 Task: Sort the products in the category "Hot Foods" by unit price (low first).
Action: Mouse moved to (269, 116)
Screenshot: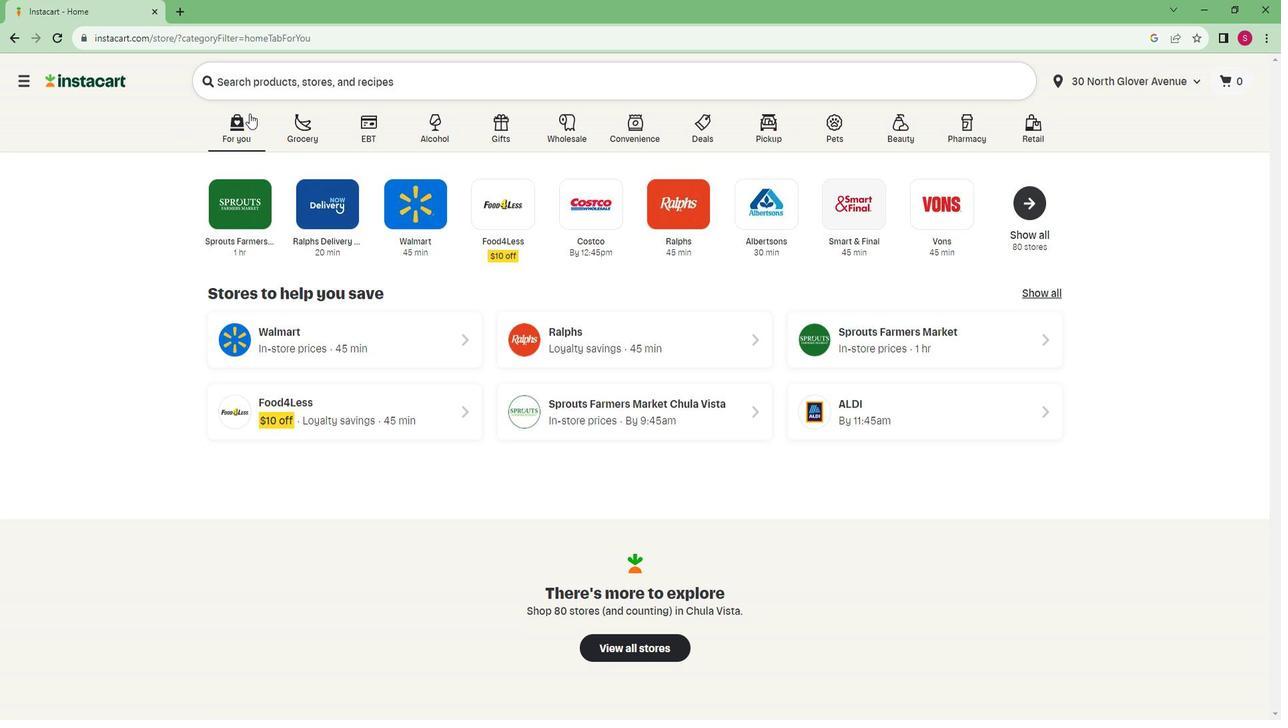 
Action: Mouse pressed left at (269, 116)
Screenshot: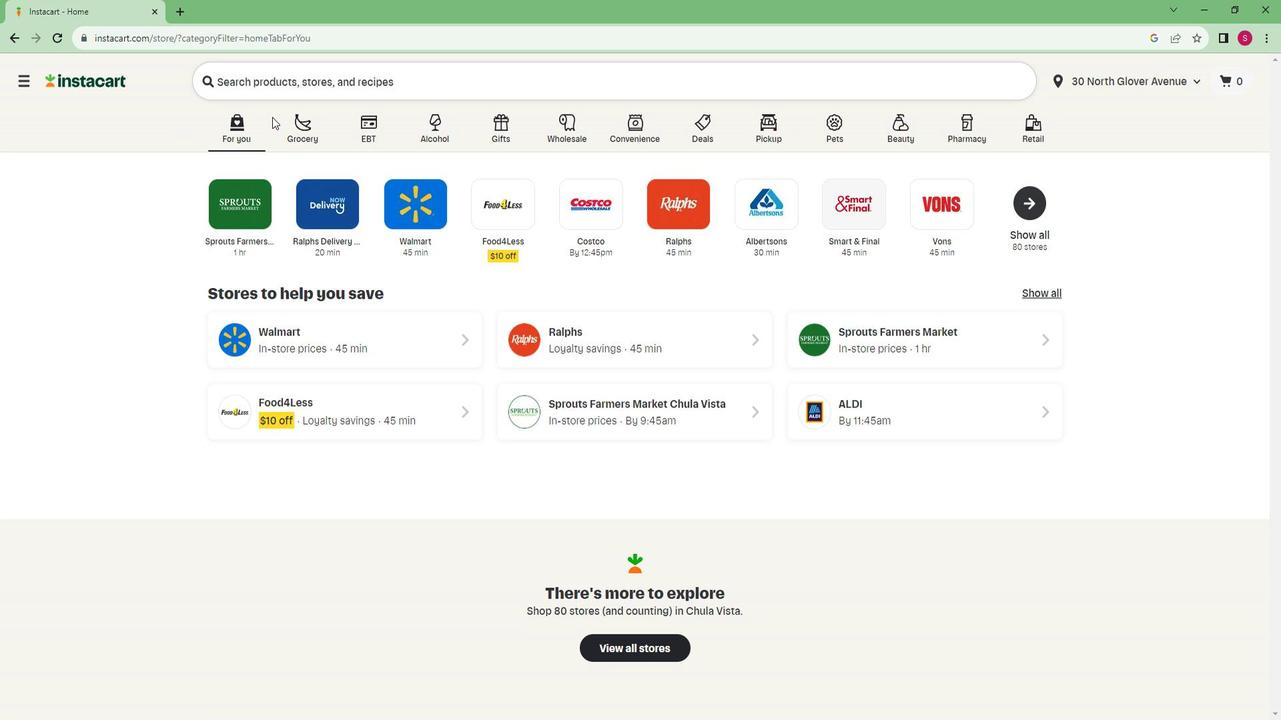 
Action: Mouse moved to (291, 124)
Screenshot: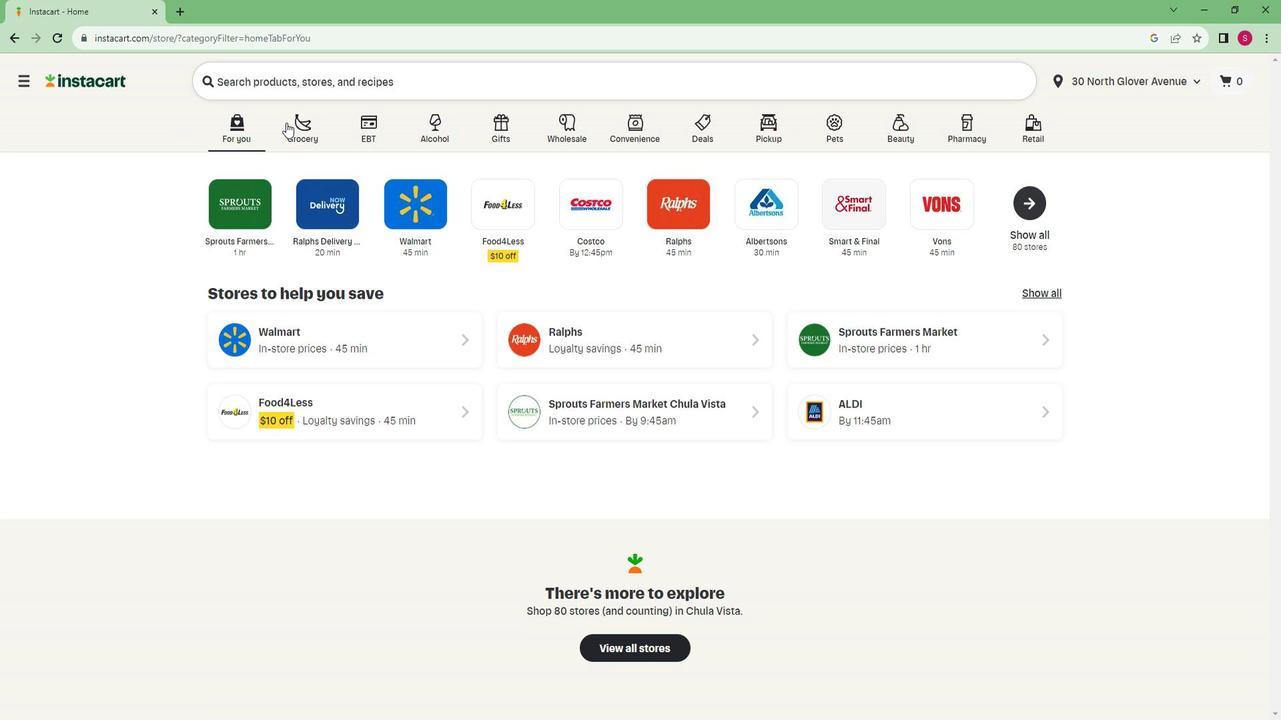 
Action: Mouse pressed left at (291, 124)
Screenshot: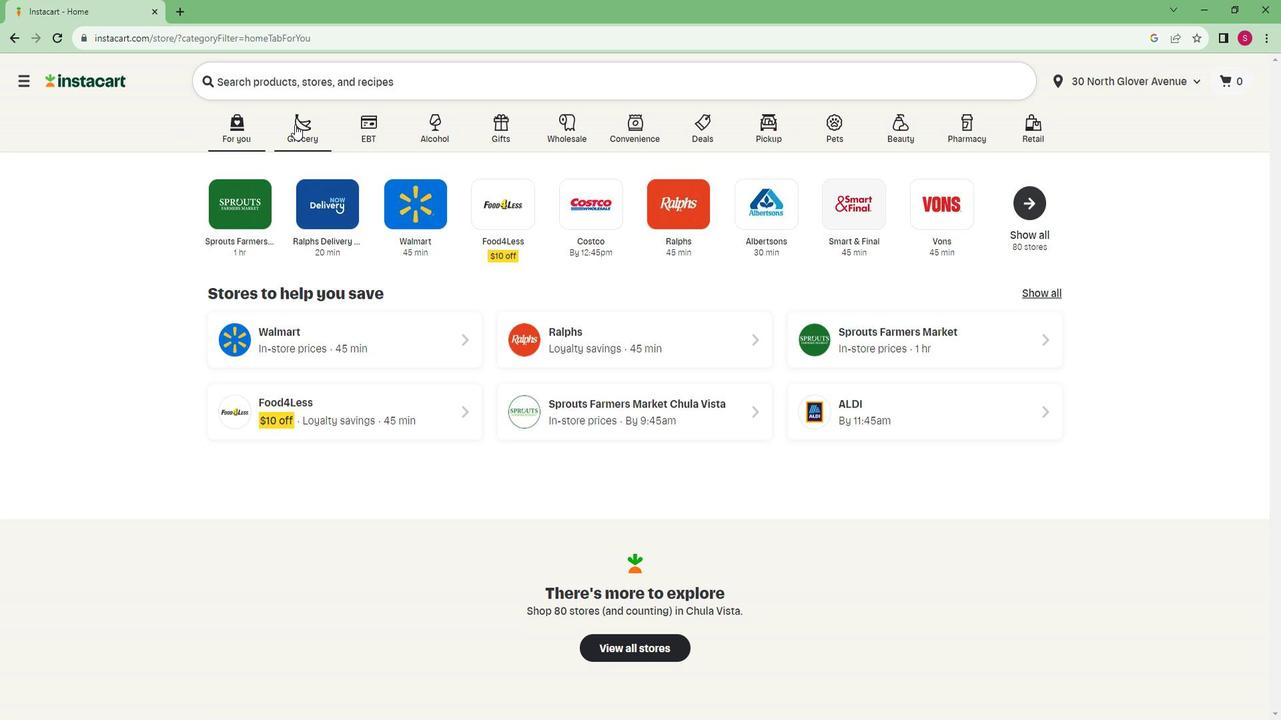 
Action: Mouse moved to (290, 379)
Screenshot: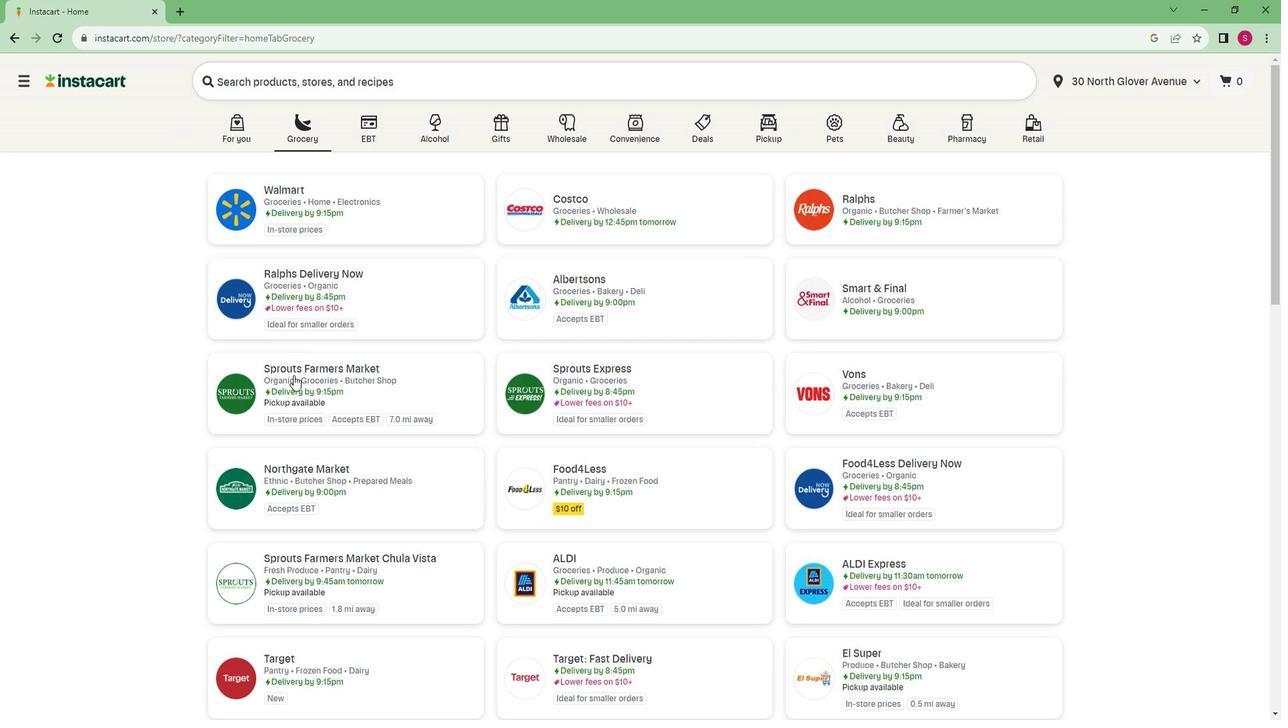 
Action: Mouse pressed left at (290, 379)
Screenshot: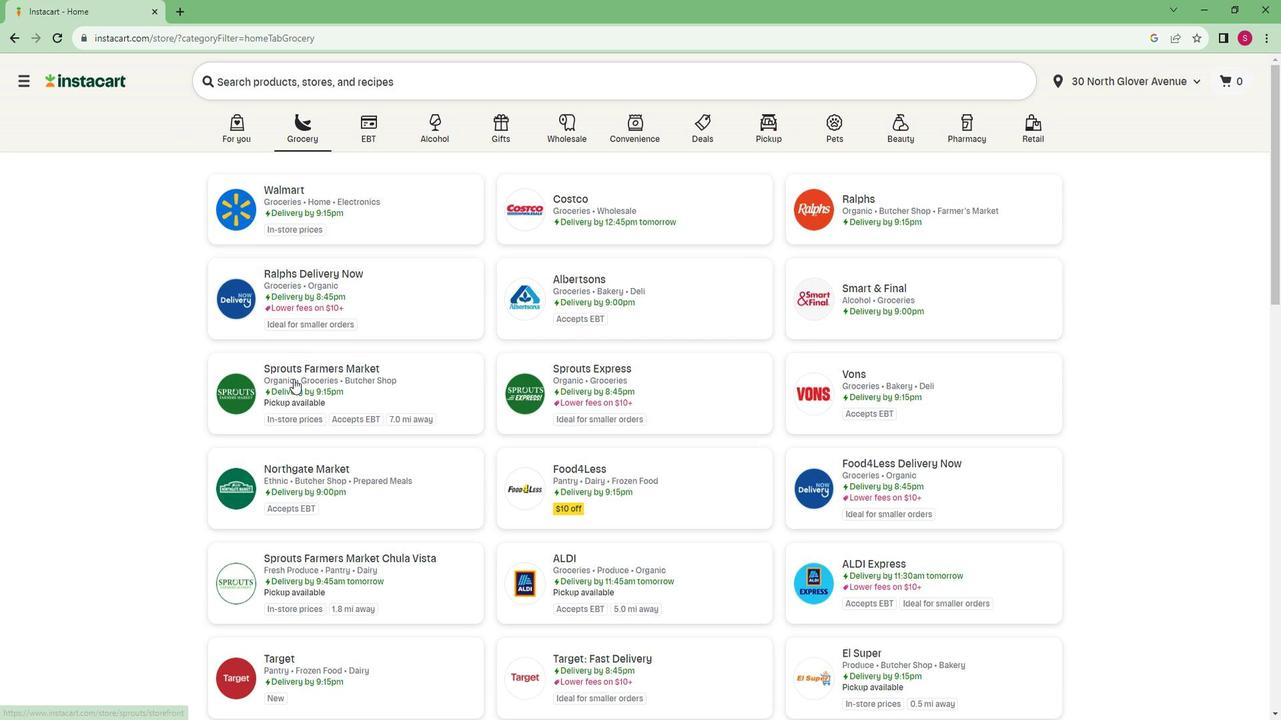 
Action: Mouse moved to (148, 525)
Screenshot: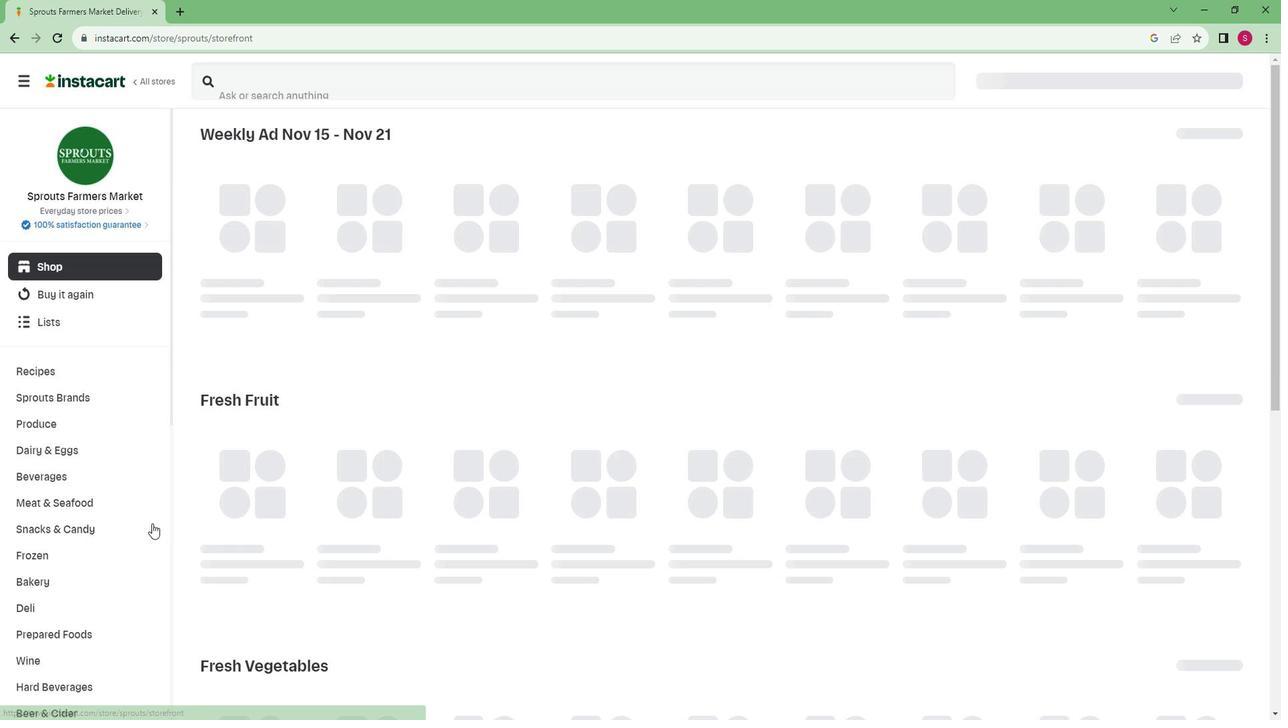 
Action: Mouse scrolled (148, 524) with delta (0, 0)
Screenshot: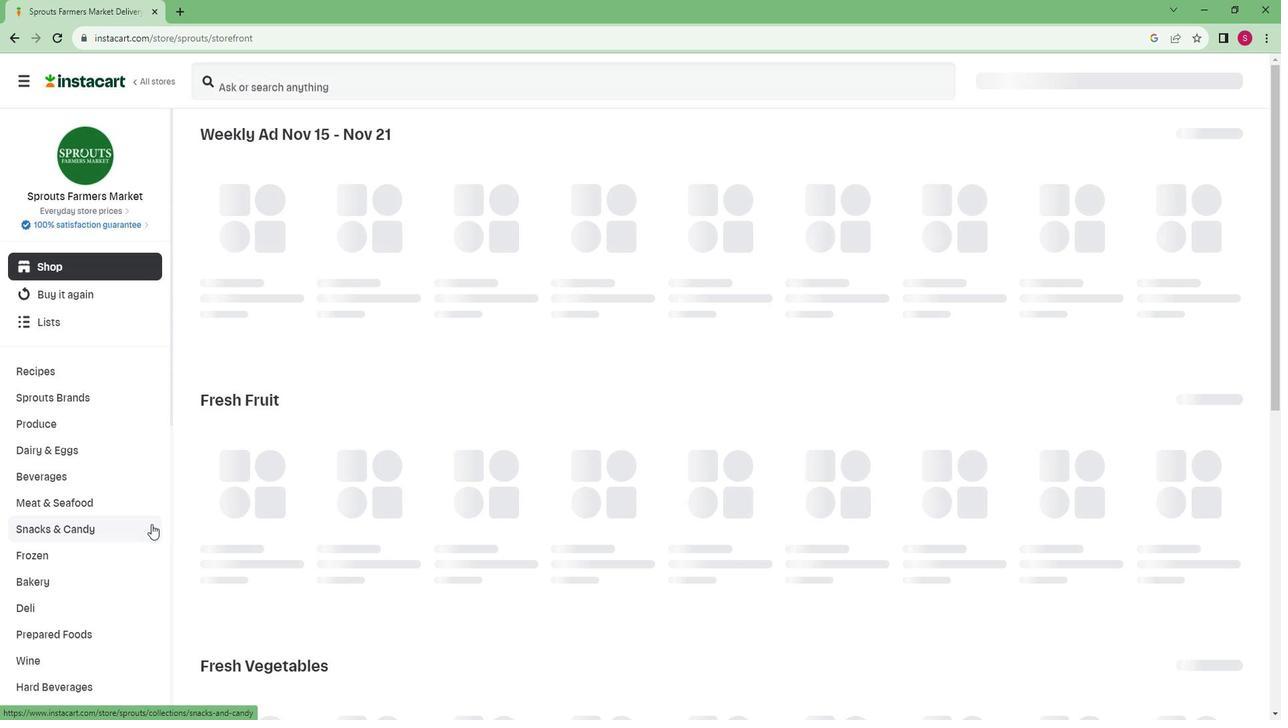 
Action: Mouse scrolled (148, 524) with delta (0, 0)
Screenshot: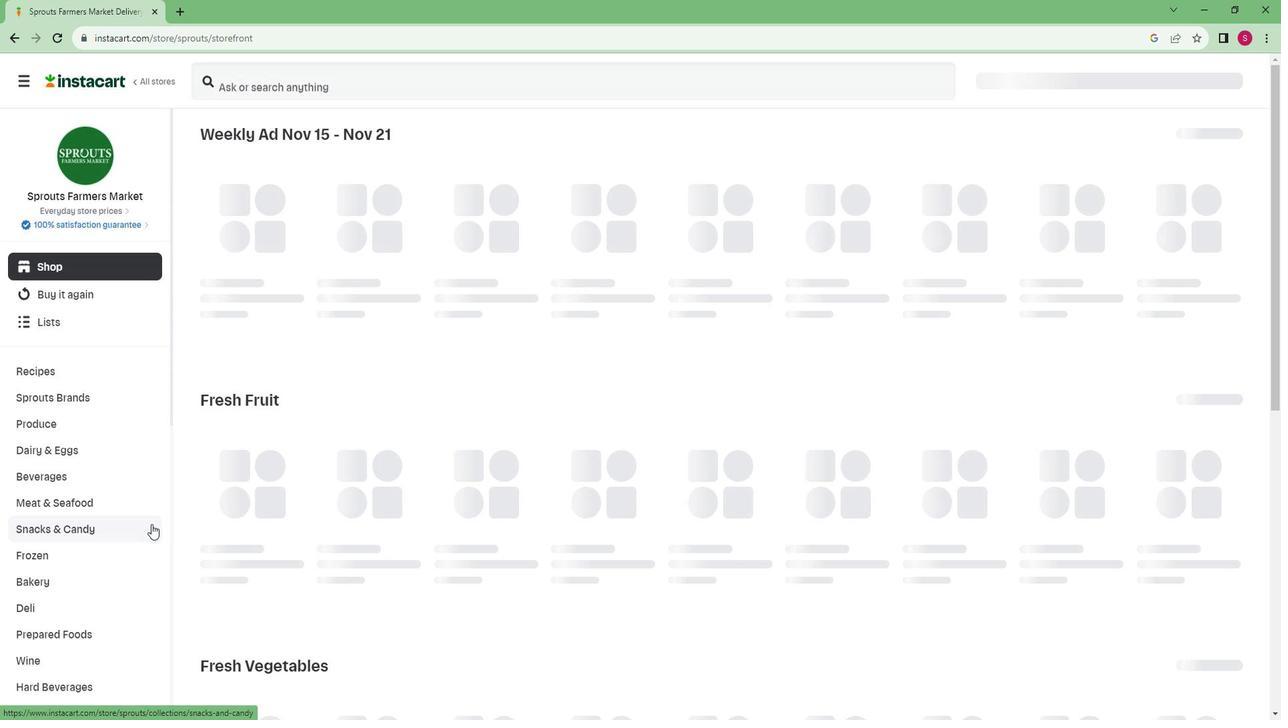 
Action: Mouse scrolled (148, 524) with delta (0, 0)
Screenshot: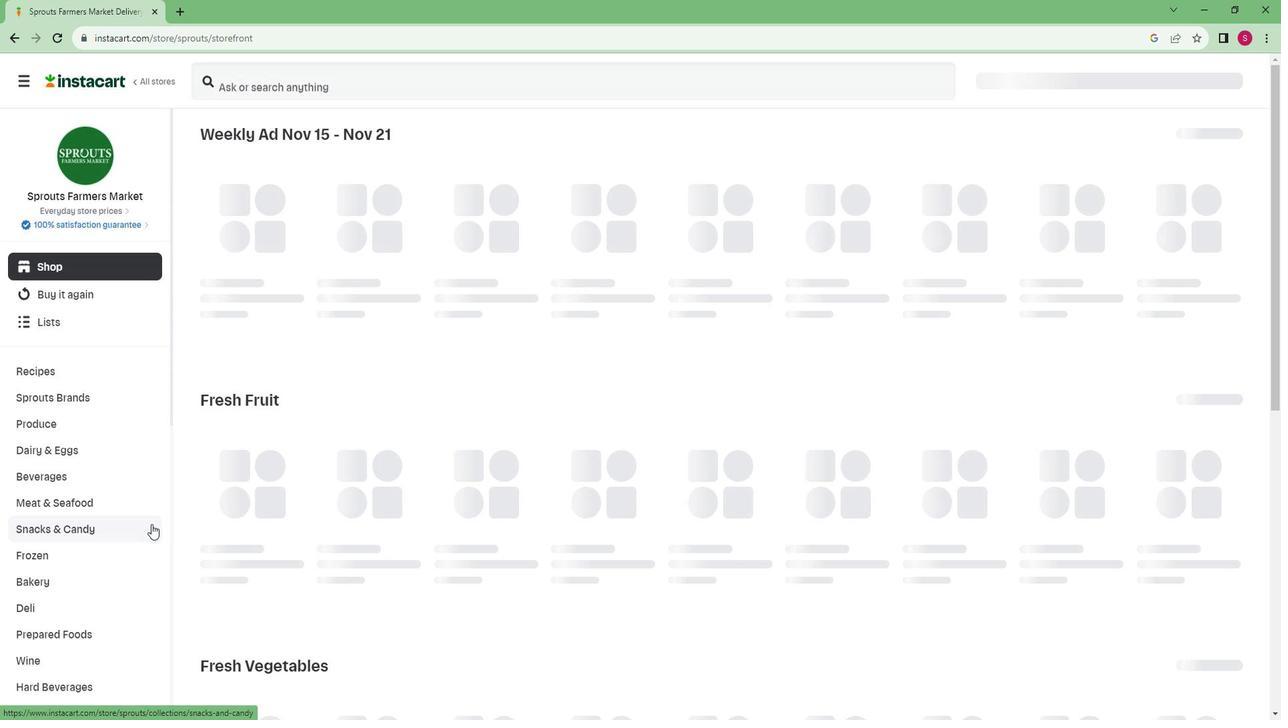 
Action: Mouse scrolled (148, 524) with delta (0, 0)
Screenshot: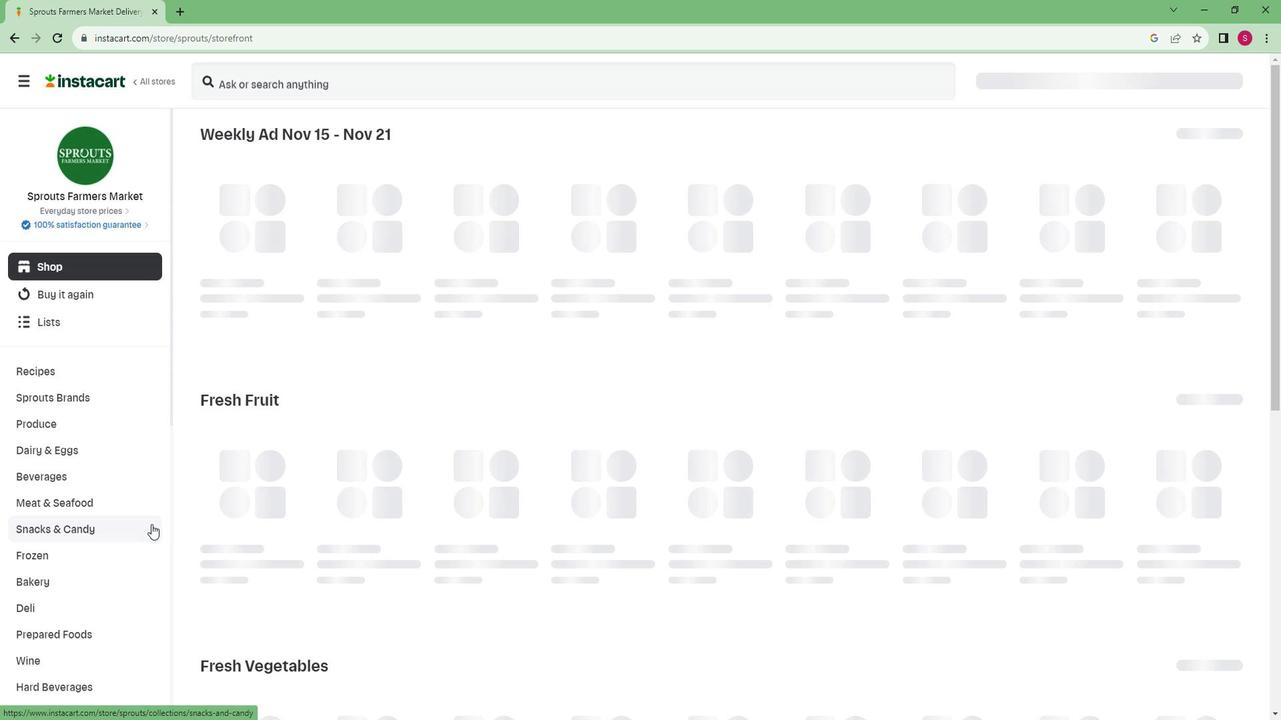 
Action: Mouse scrolled (148, 524) with delta (0, 0)
Screenshot: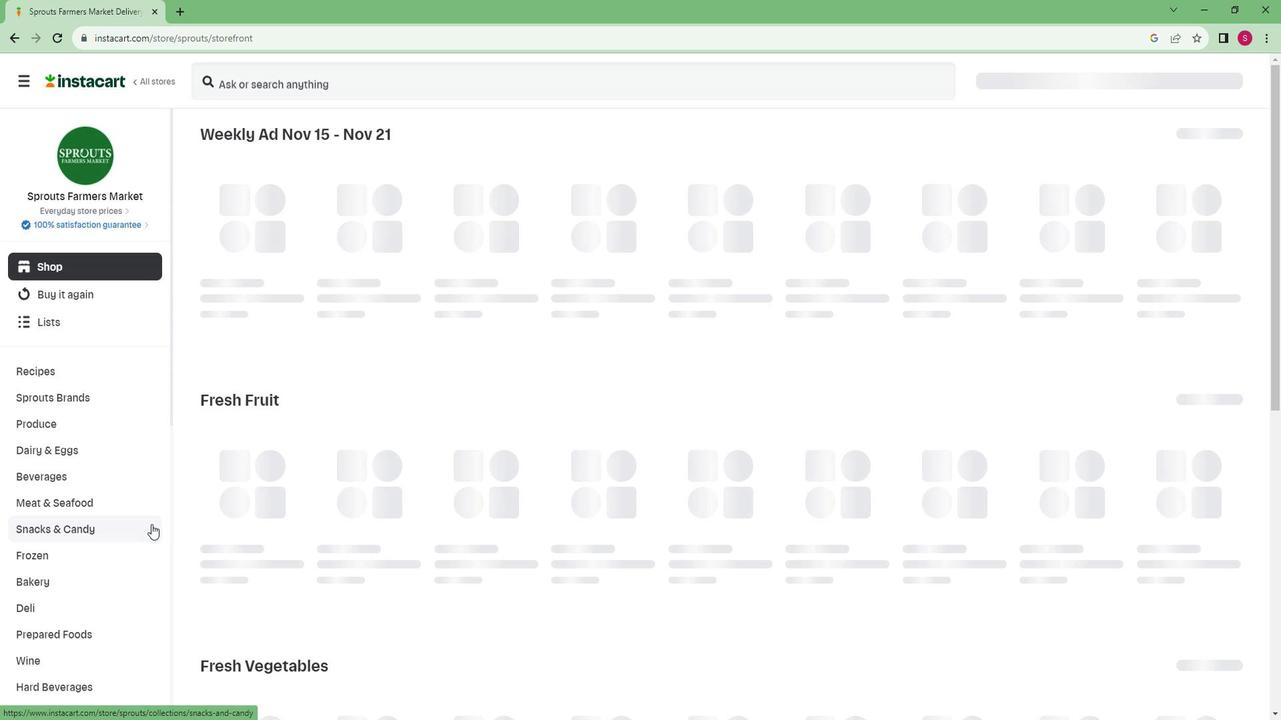 
Action: Mouse scrolled (148, 524) with delta (0, 0)
Screenshot: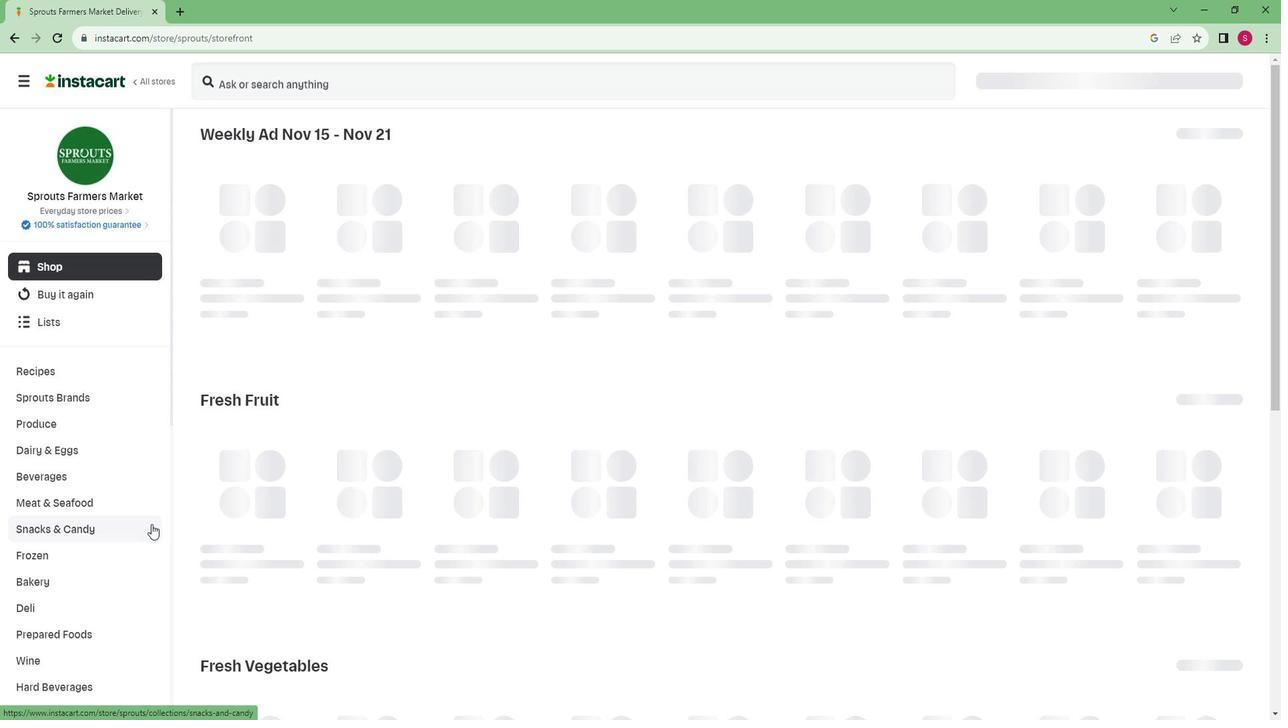 
Action: Mouse scrolled (148, 524) with delta (0, 0)
Screenshot: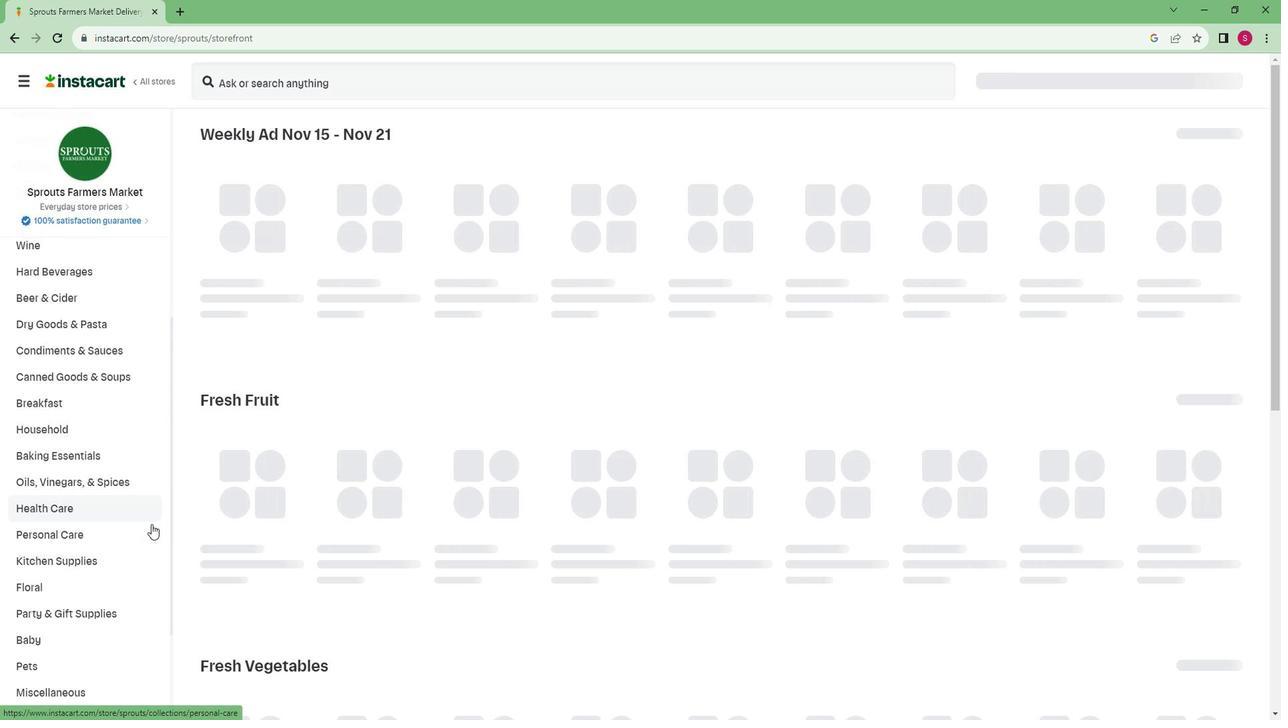 
Action: Mouse scrolled (148, 524) with delta (0, 0)
Screenshot: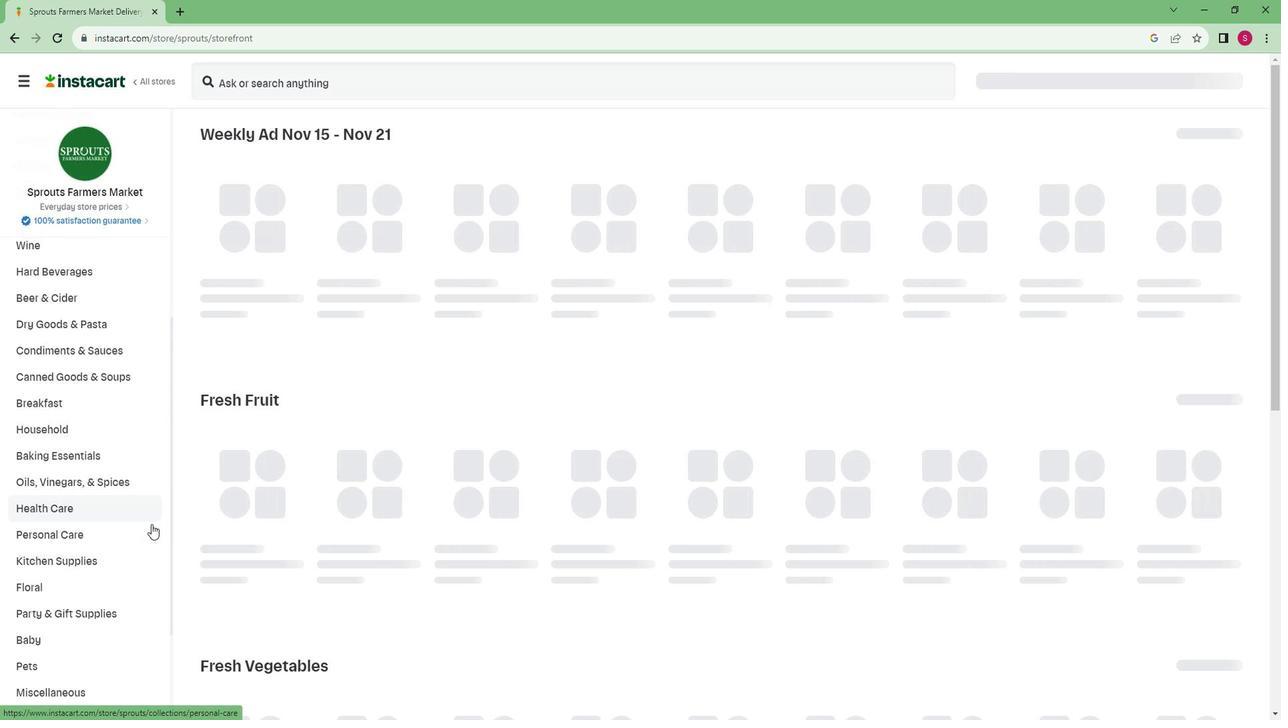 
Action: Mouse scrolled (148, 524) with delta (0, 0)
Screenshot: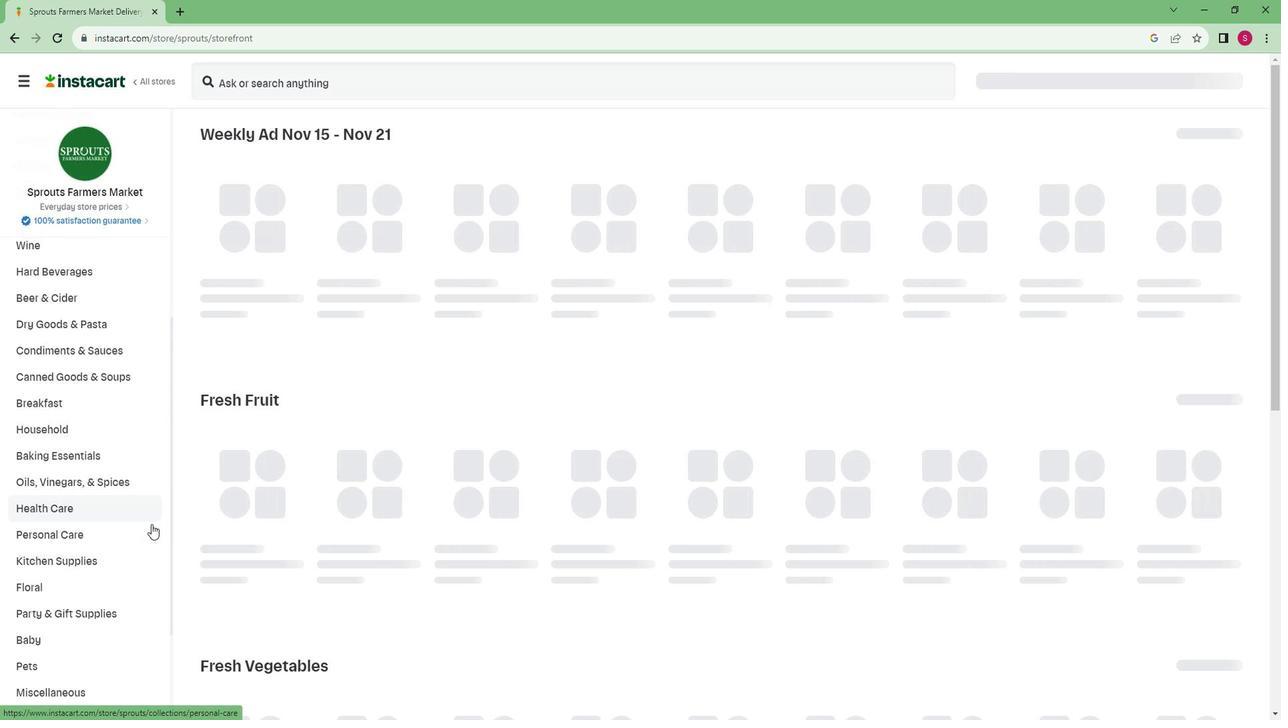 
Action: Mouse scrolled (148, 524) with delta (0, 0)
Screenshot: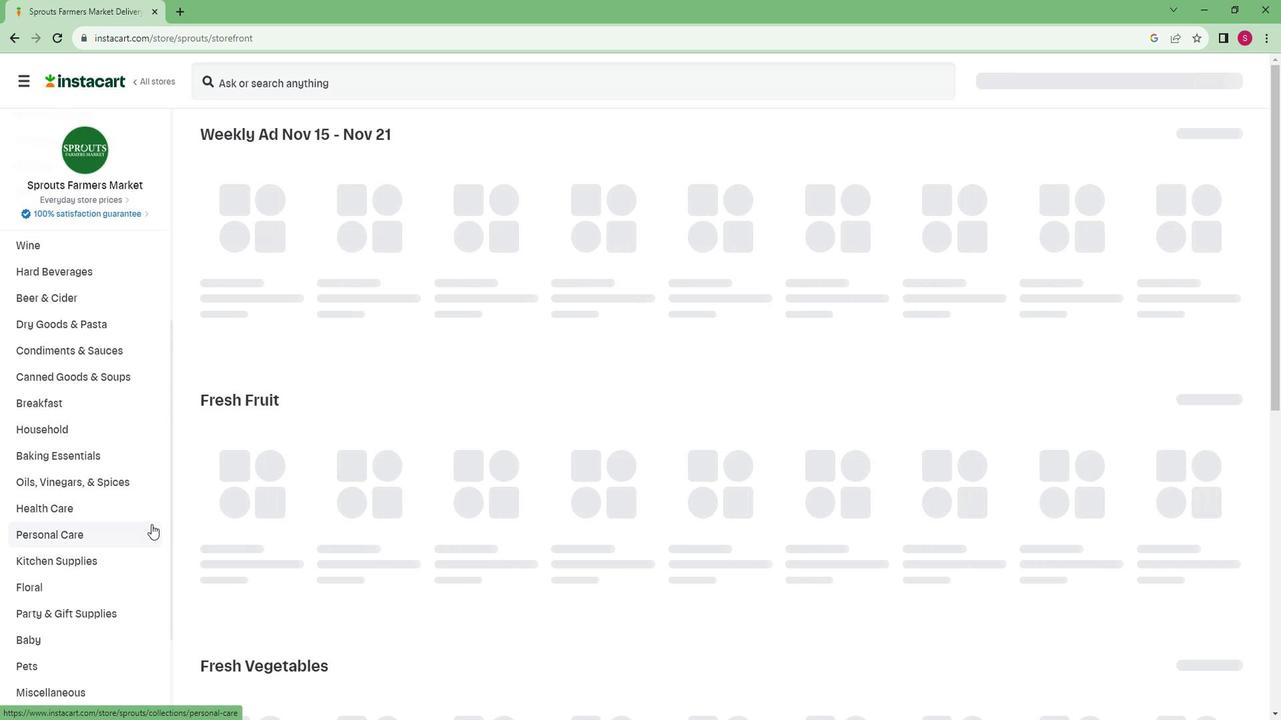 
Action: Mouse moved to (62, 698)
Screenshot: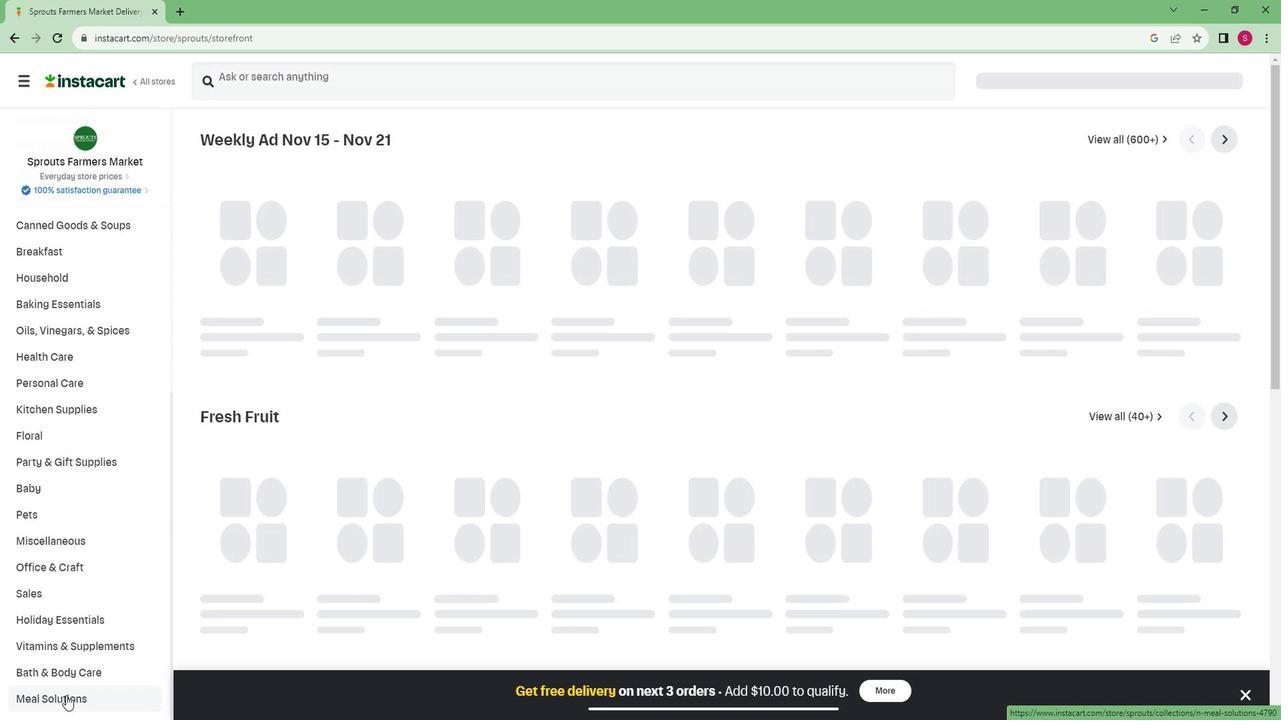 
Action: Mouse pressed left at (62, 698)
Screenshot: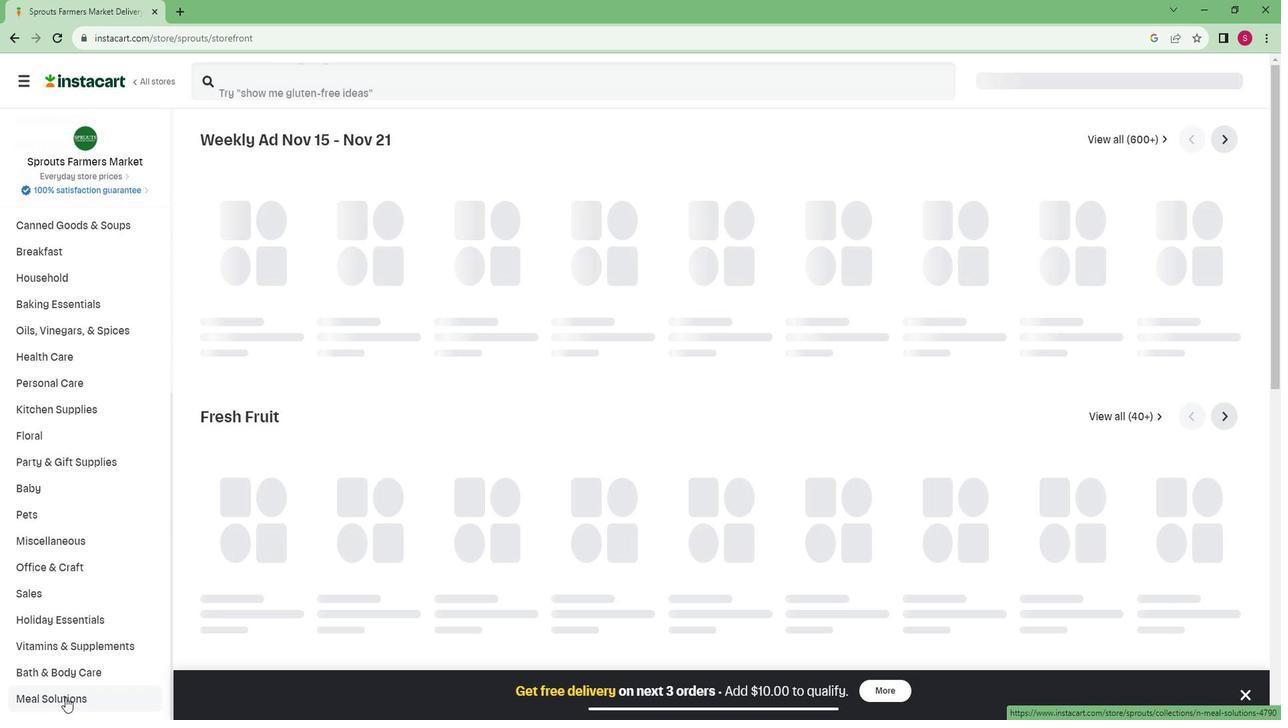 
Action: Mouse moved to (87, 644)
Screenshot: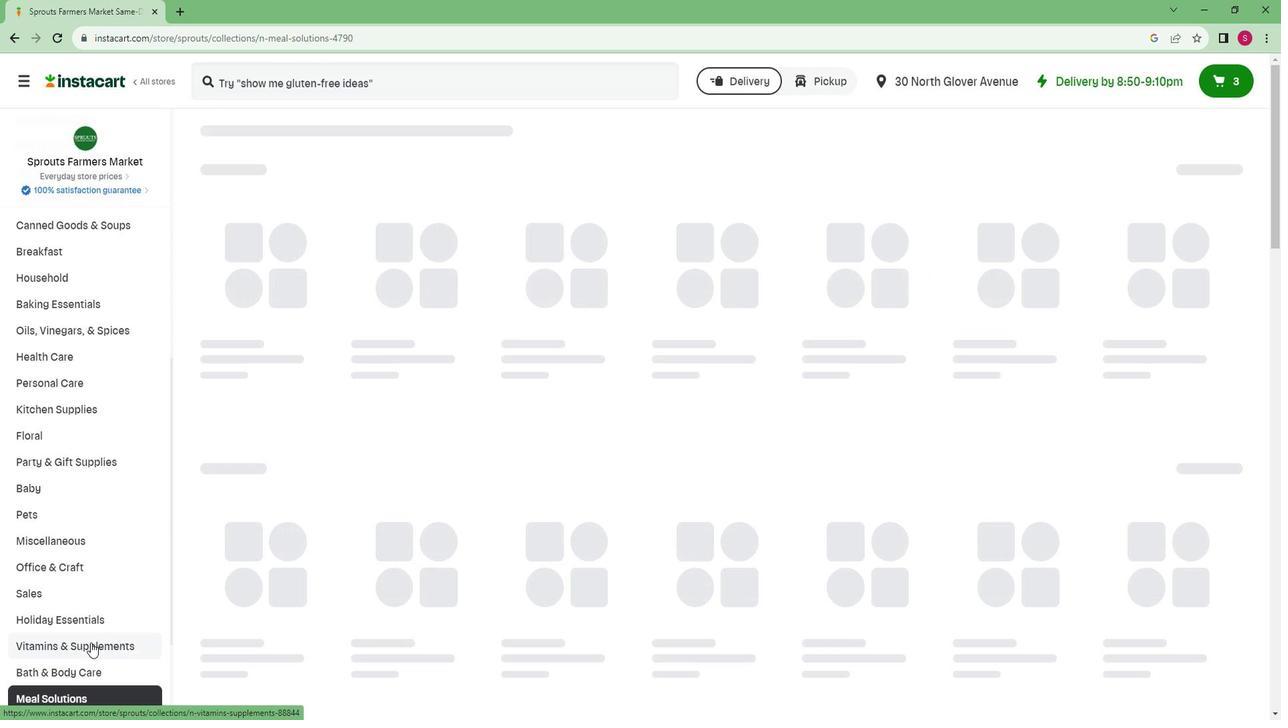 
Action: Mouse scrolled (87, 643) with delta (0, 0)
Screenshot: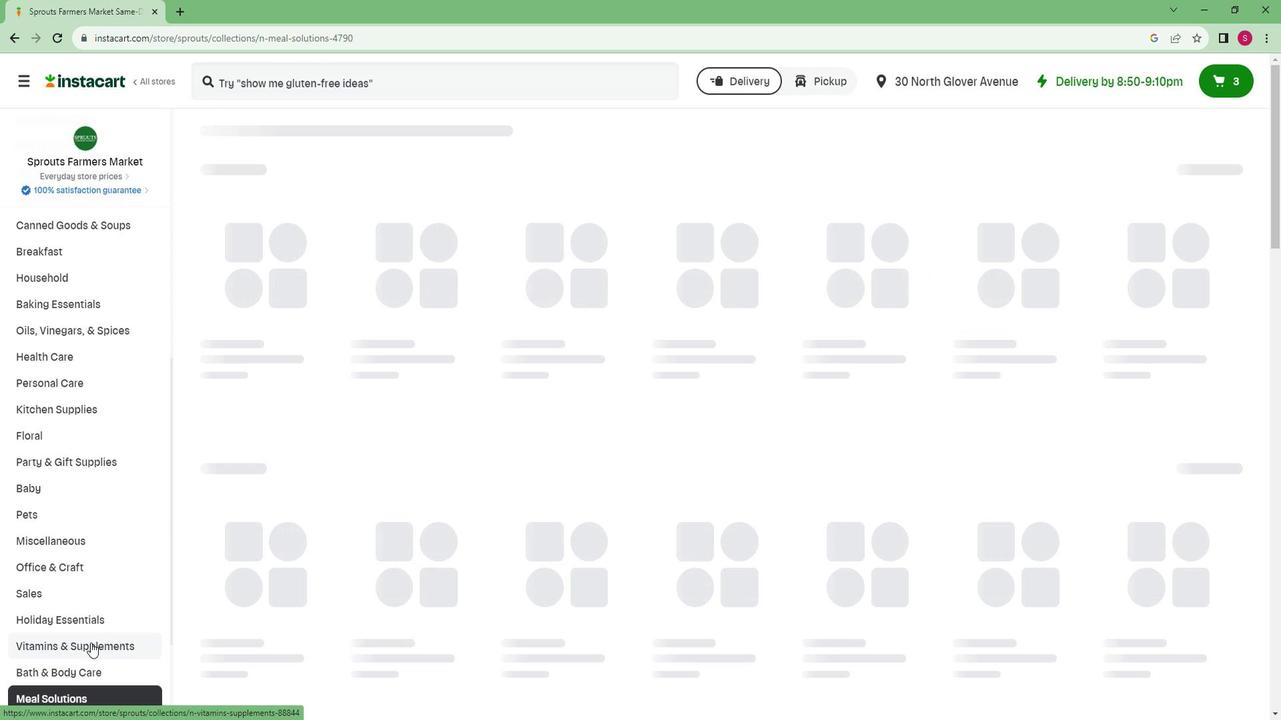 
Action: Mouse scrolled (87, 643) with delta (0, 0)
Screenshot: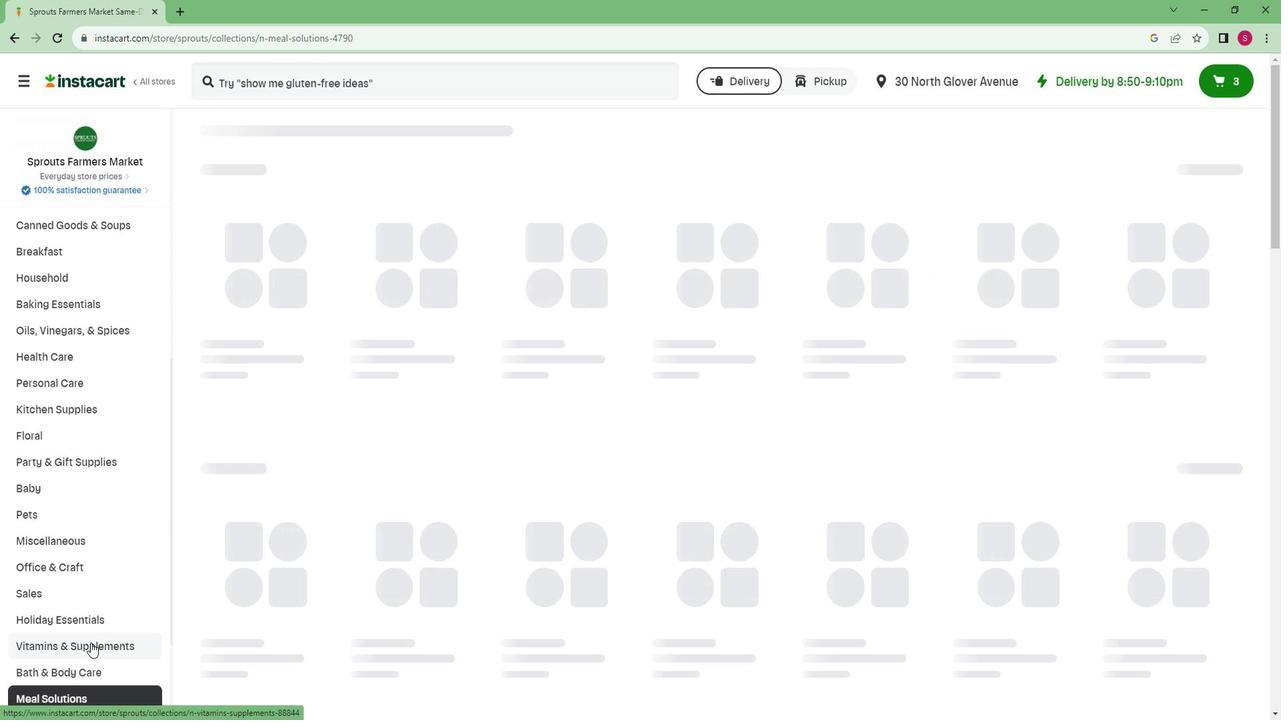 
Action: Mouse scrolled (87, 643) with delta (0, 0)
Screenshot: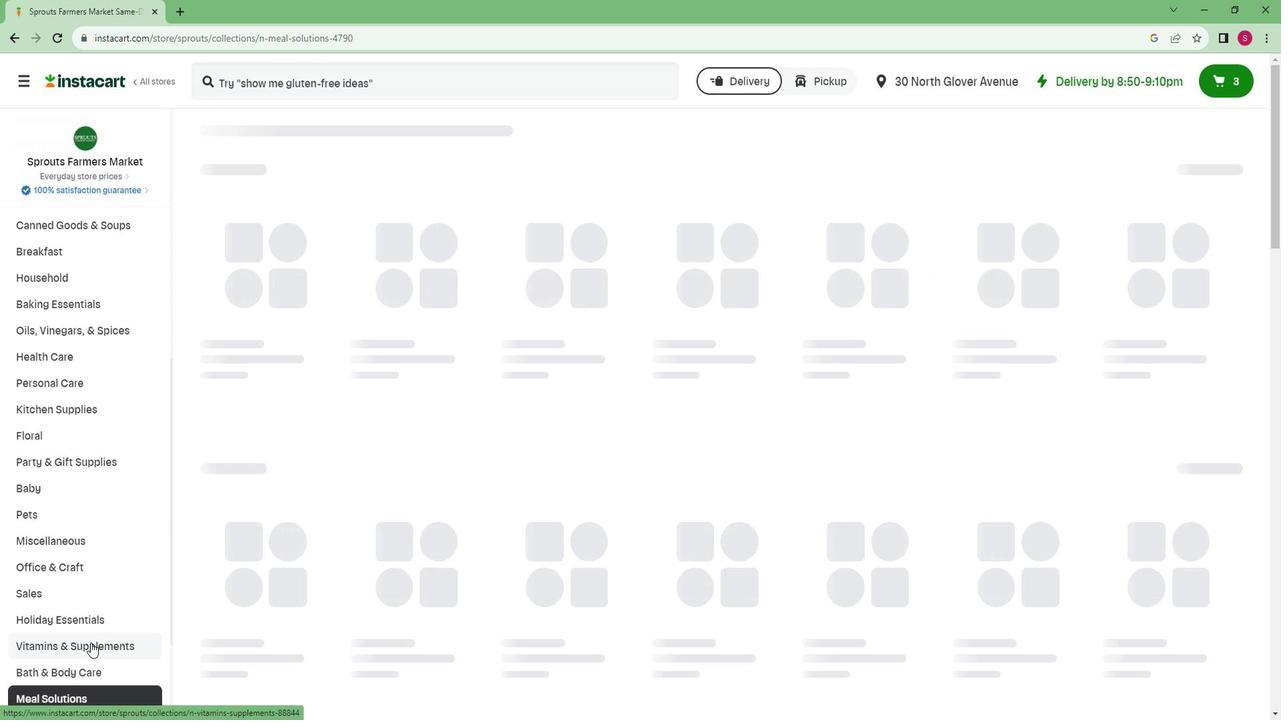 
Action: Mouse scrolled (87, 643) with delta (0, 0)
Screenshot: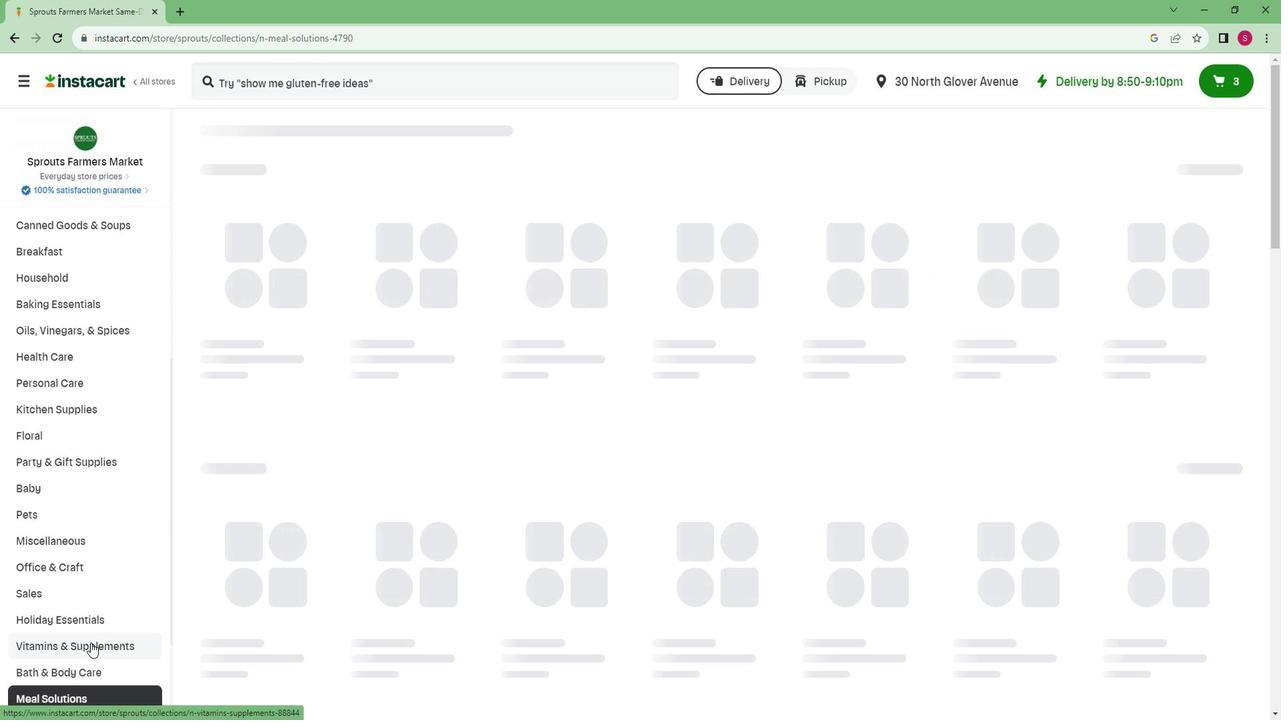
Action: Mouse scrolled (87, 643) with delta (0, 0)
Screenshot: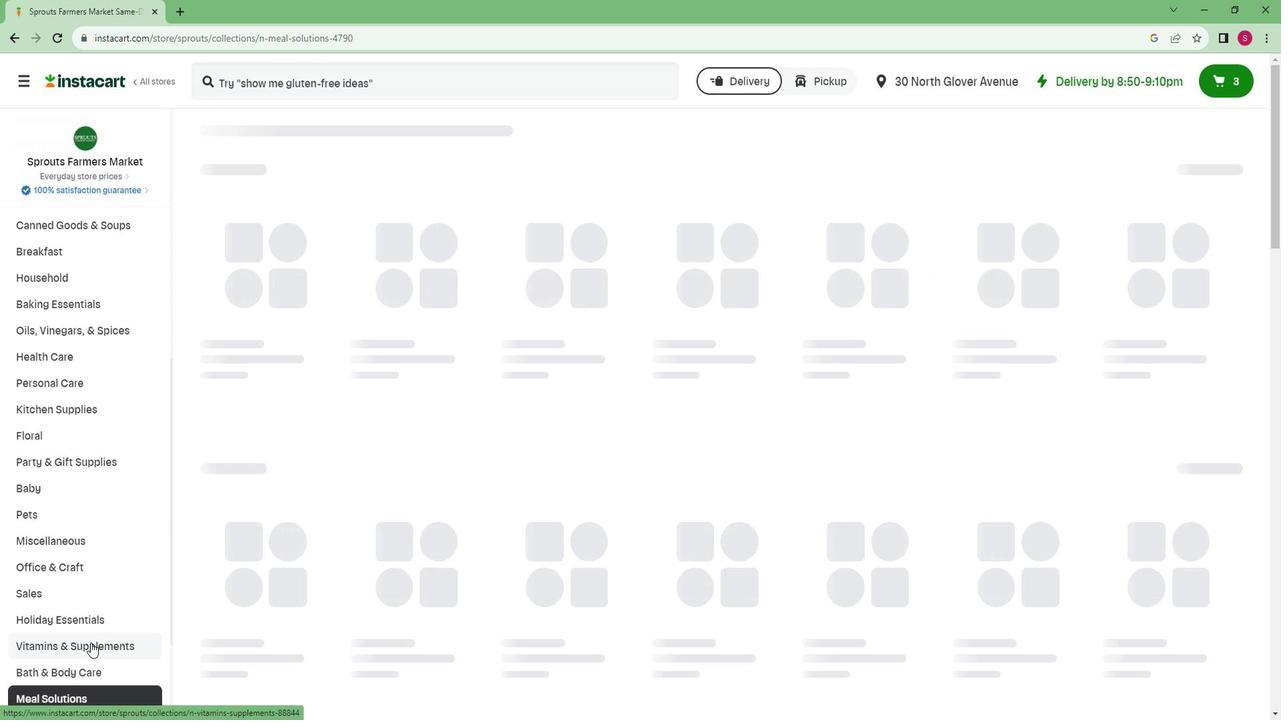 
Action: Mouse scrolled (87, 643) with delta (0, 0)
Screenshot: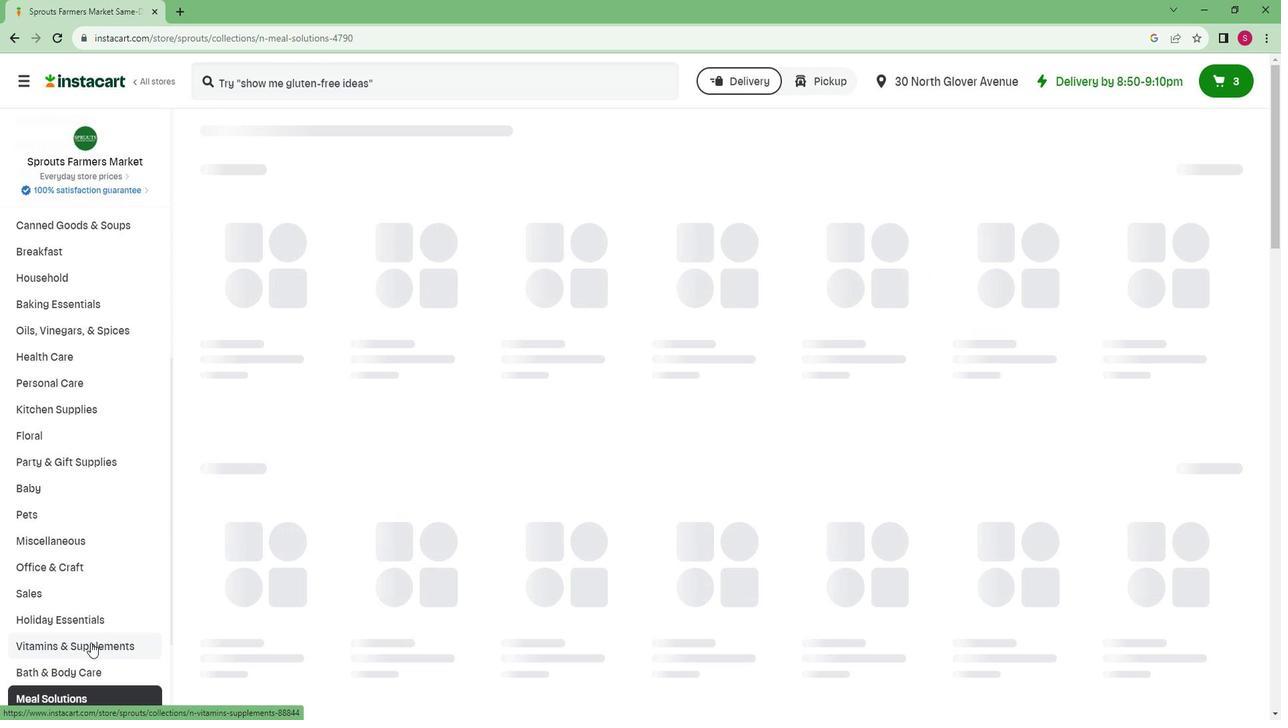 
Action: Mouse moved to (84, 592)
Screenshot: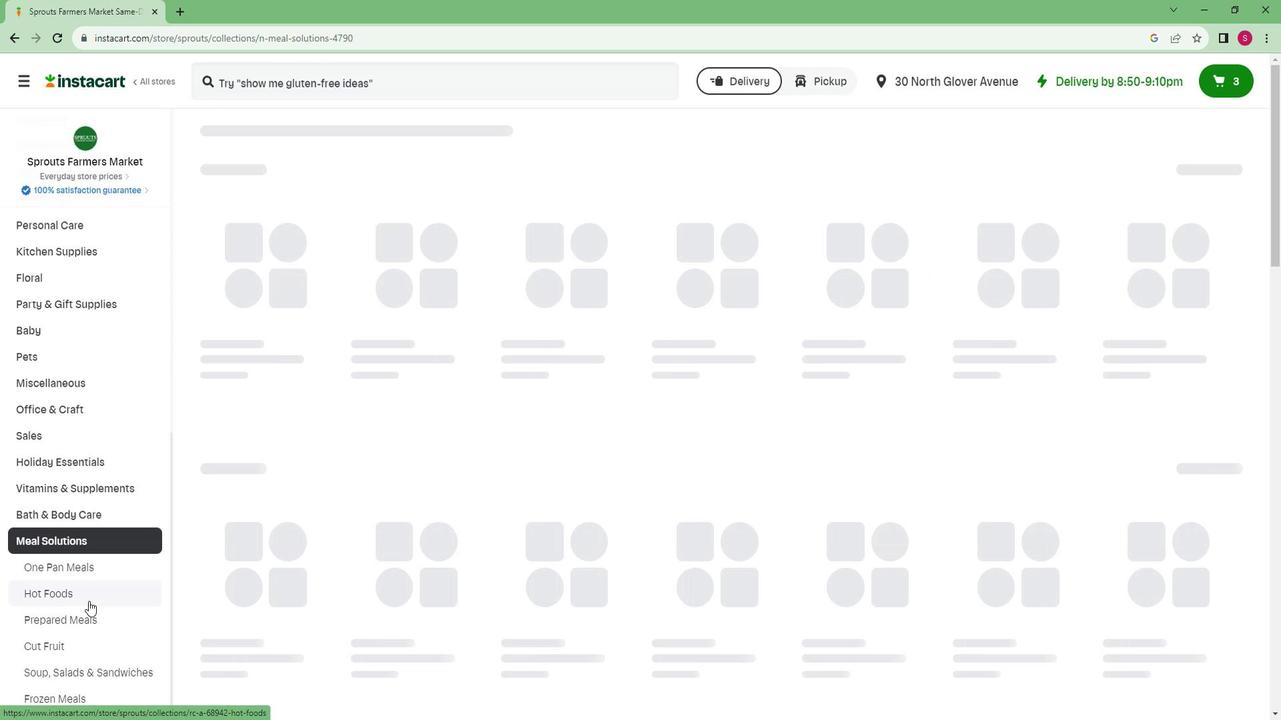 
Action: Mouse pressed left at (84, 592)
Screenshot: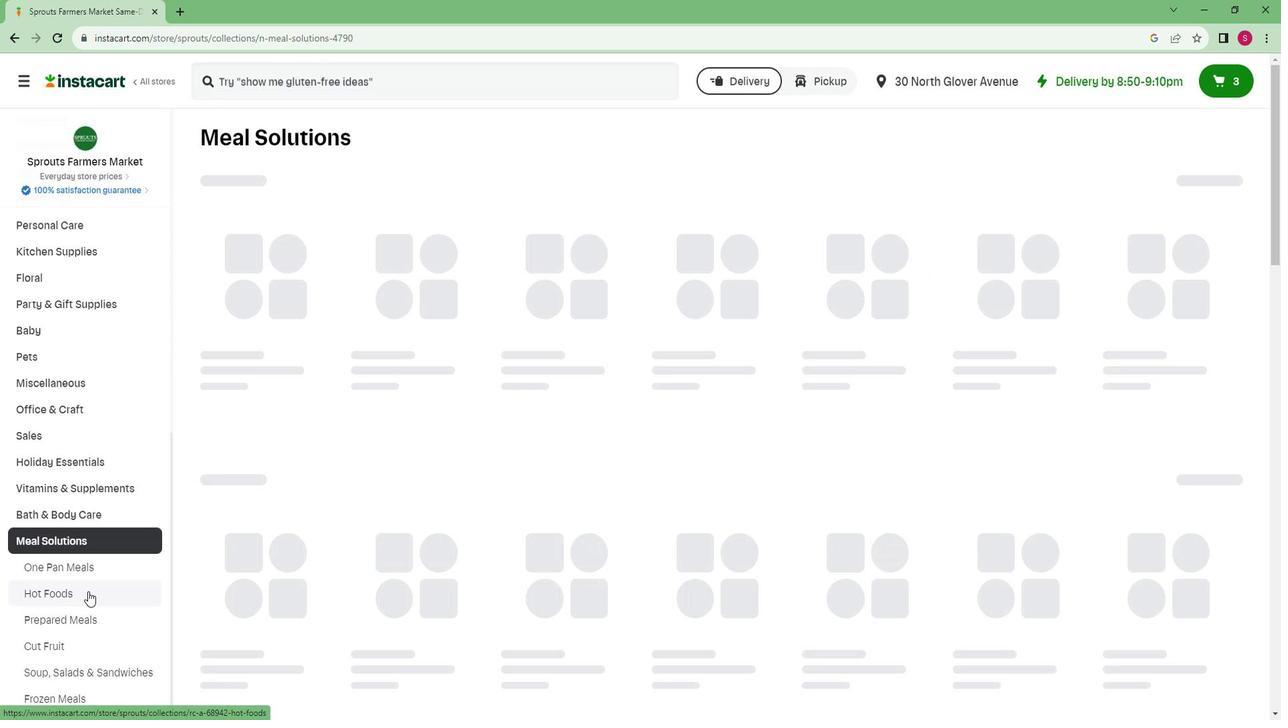 
Action: Mouse moved to (1220, 193)
Screenshot: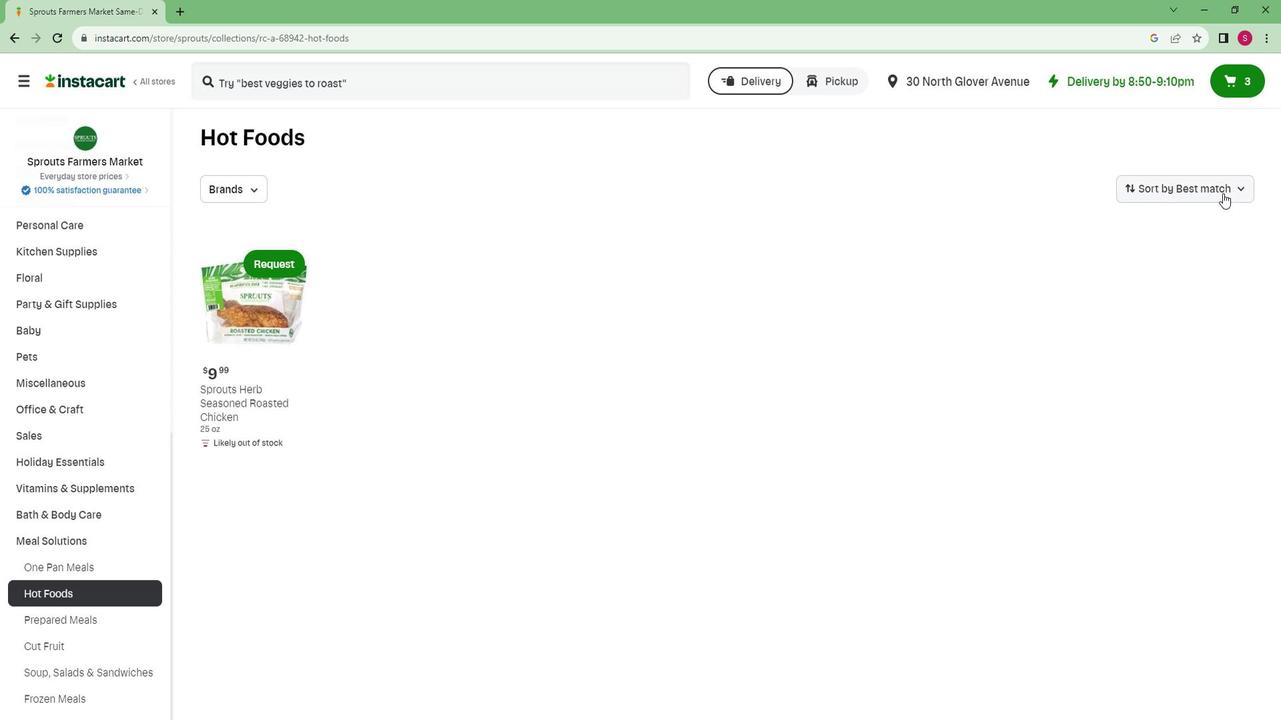 
Action: Mouse pressed left at (1220, 193)
Screenshot: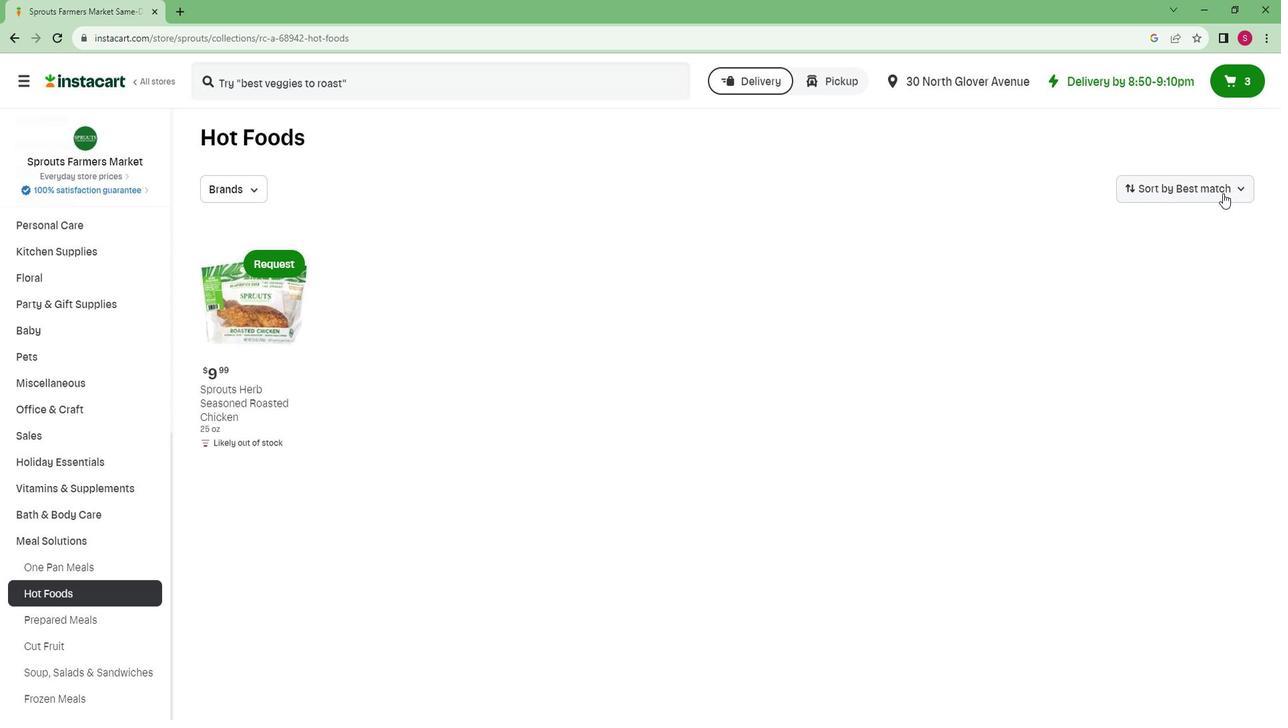 
Action: Mouse moved to (1179, 313)
Screenshot: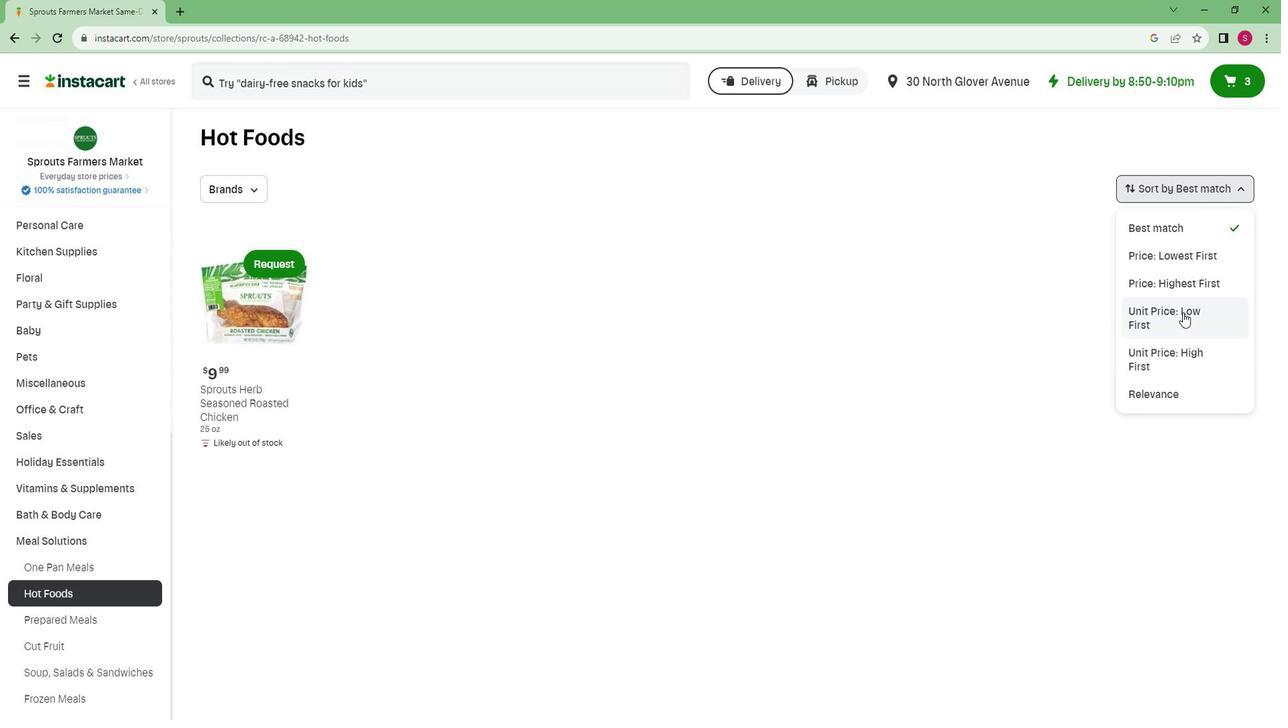 
Action: Mouse pressed left at (1179, 313)
Screenshot: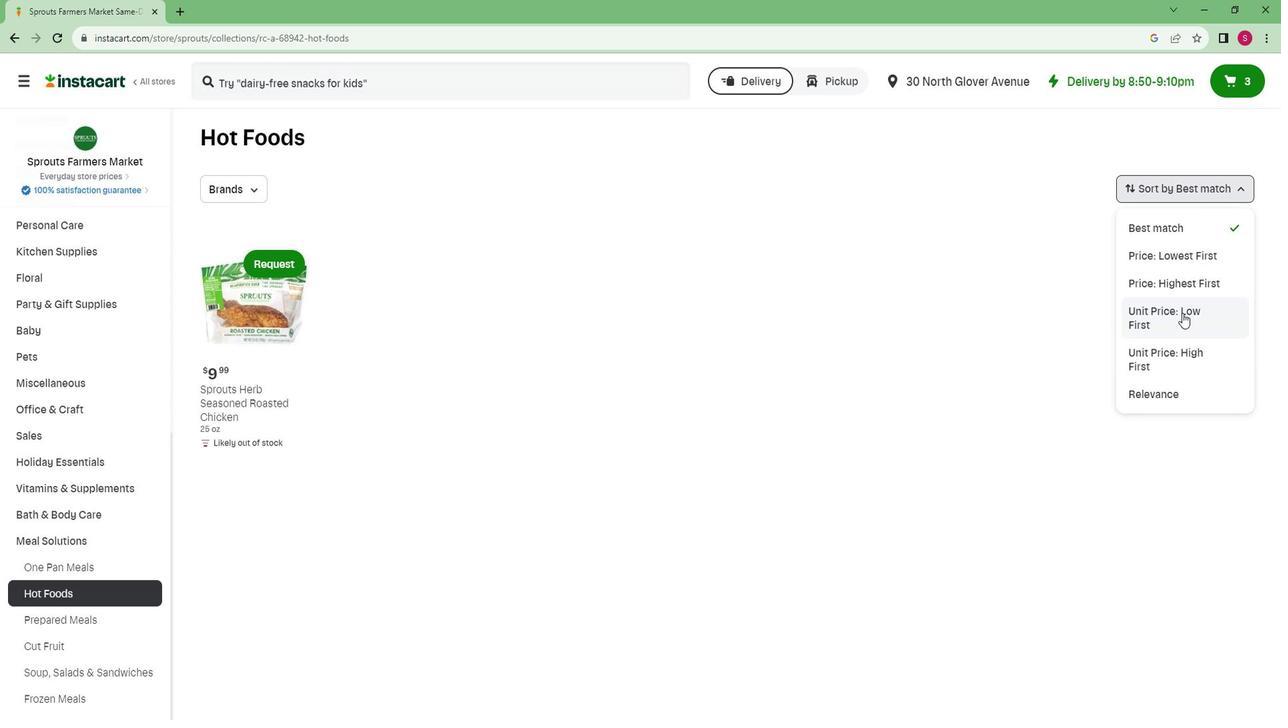 
Action: Mouse moved to (743, 307)
Screenshot: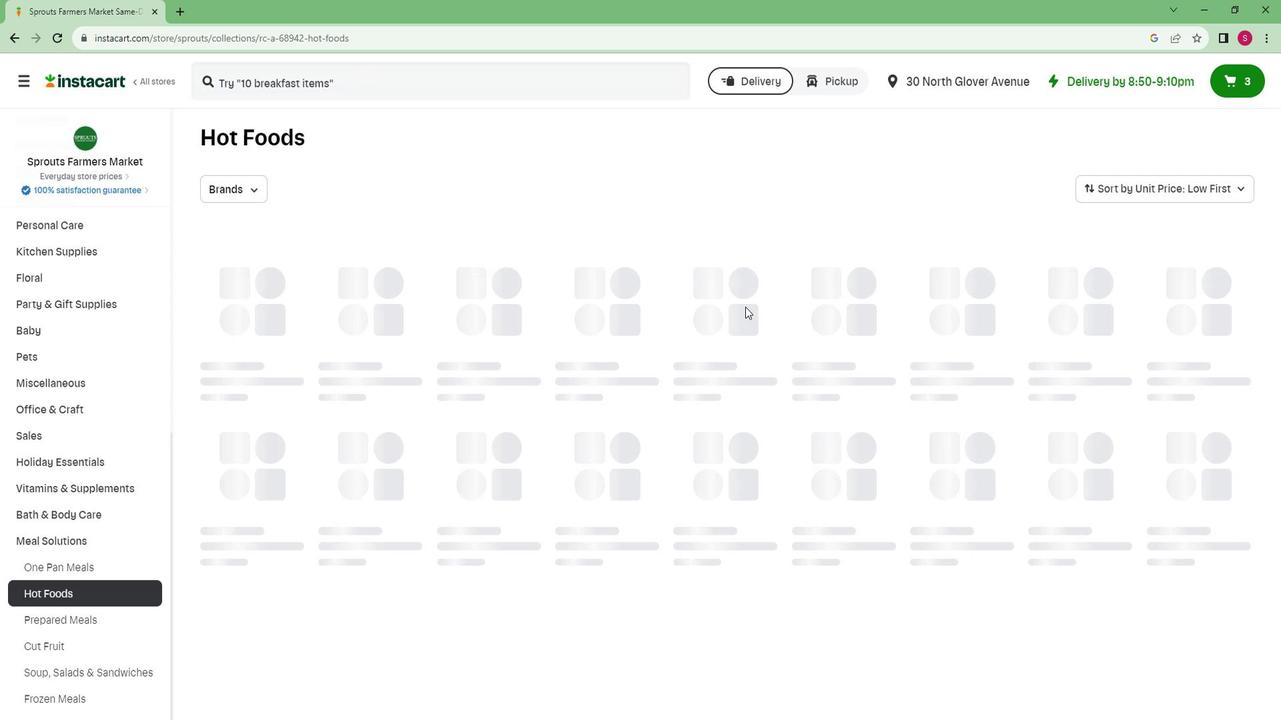
